 Task: Add Smarty Pants Kids Complete Gummy Multivitamin to the cart.
Action: Mouse moved to (241, 119)
Screenshot: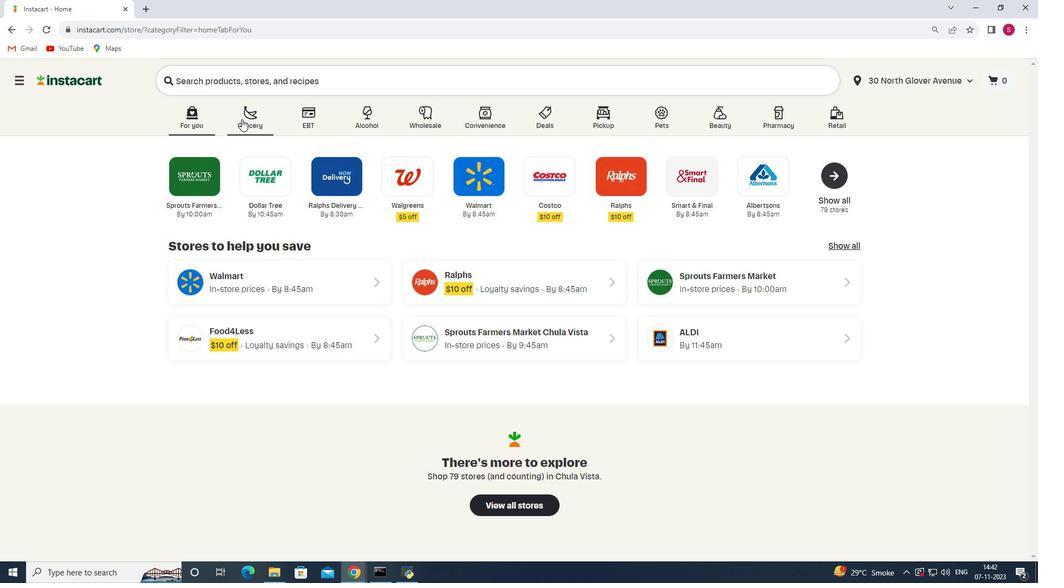 
Action: Mouse pressed left at (241, 119)
Screenshot: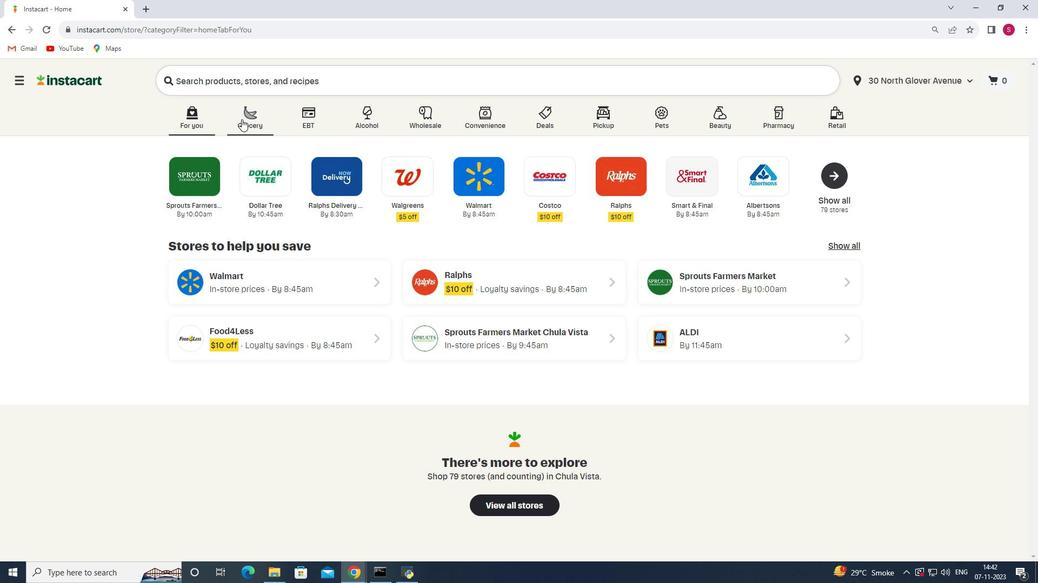 
Action: Mouse moved to (267, 322)
Screenshot: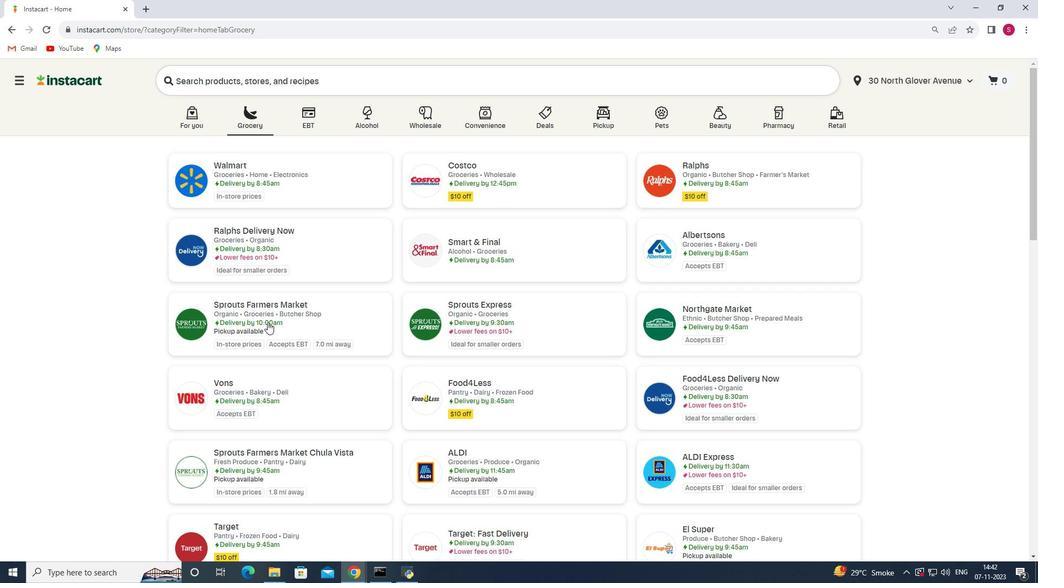 
Action: Mouse pressed left at (267, 322)
Screenshot: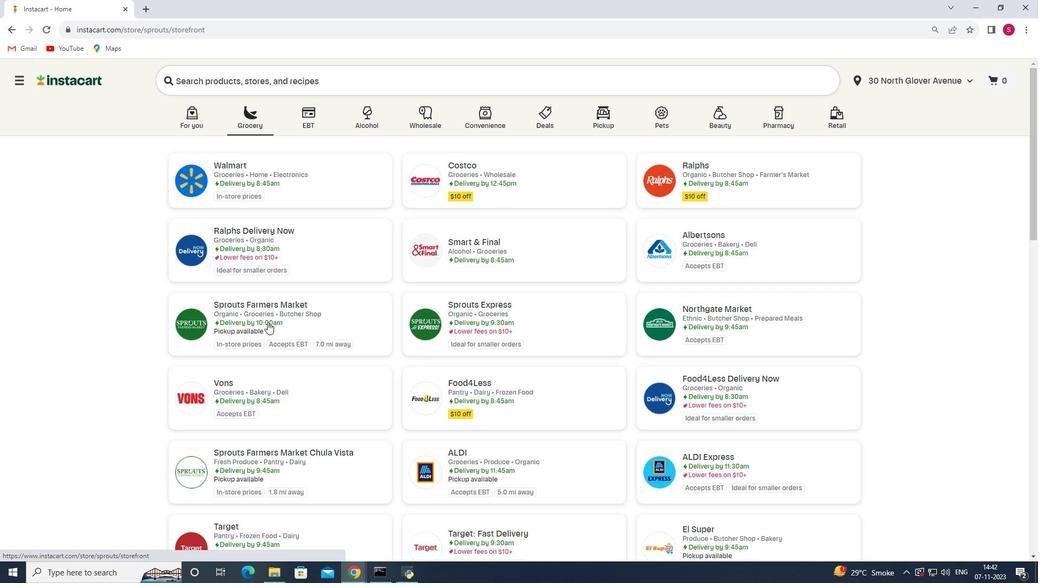
Action: Mouse moved to (42, 328)
Screenshot: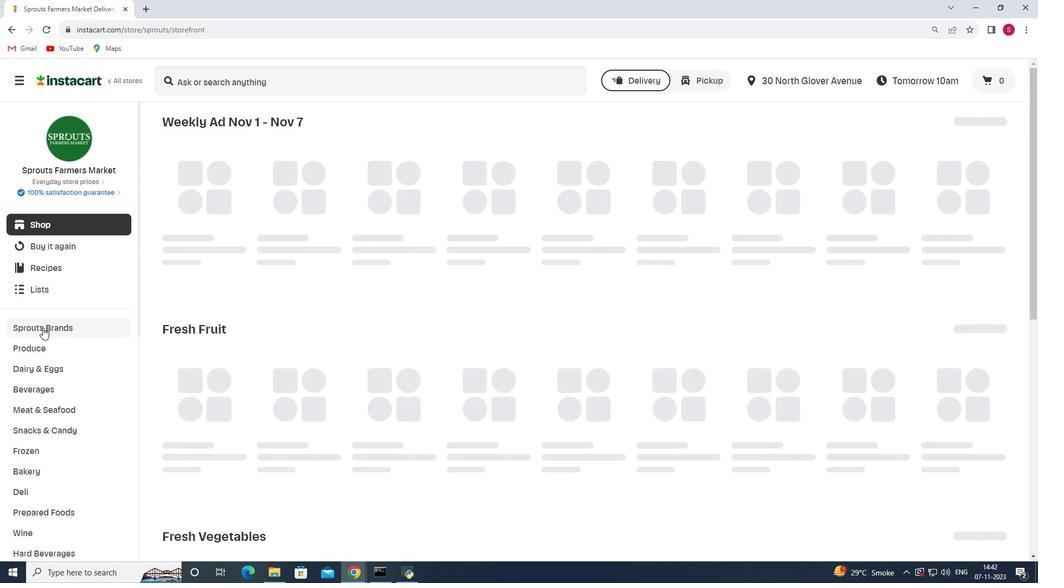 
Action: Mouse scrolled (42, 327) with delta (0, 0)
Screenshot: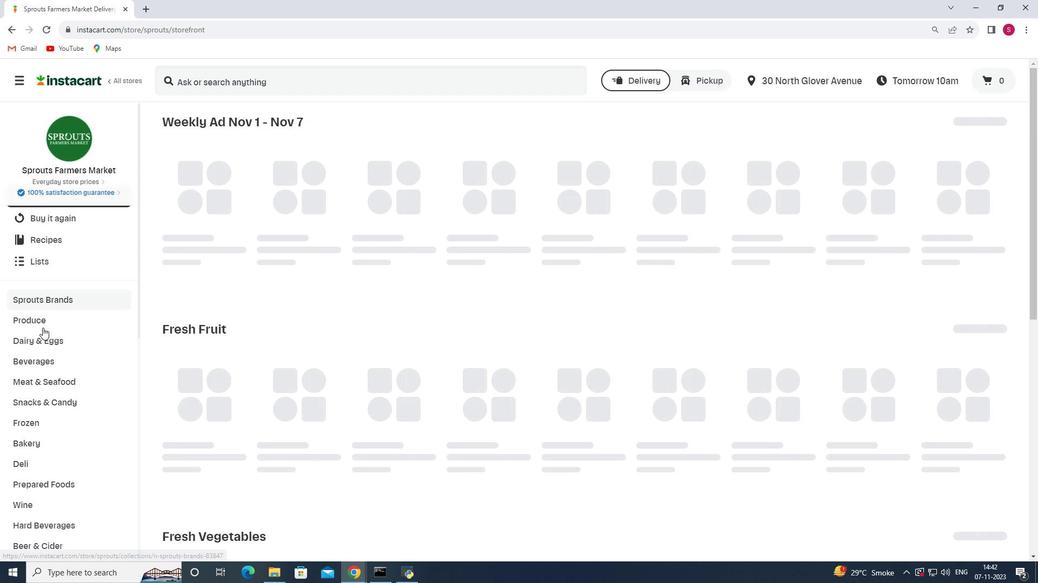
Action: Mouse scrolled (42, 327) with delta (0, 0)
Screenshot: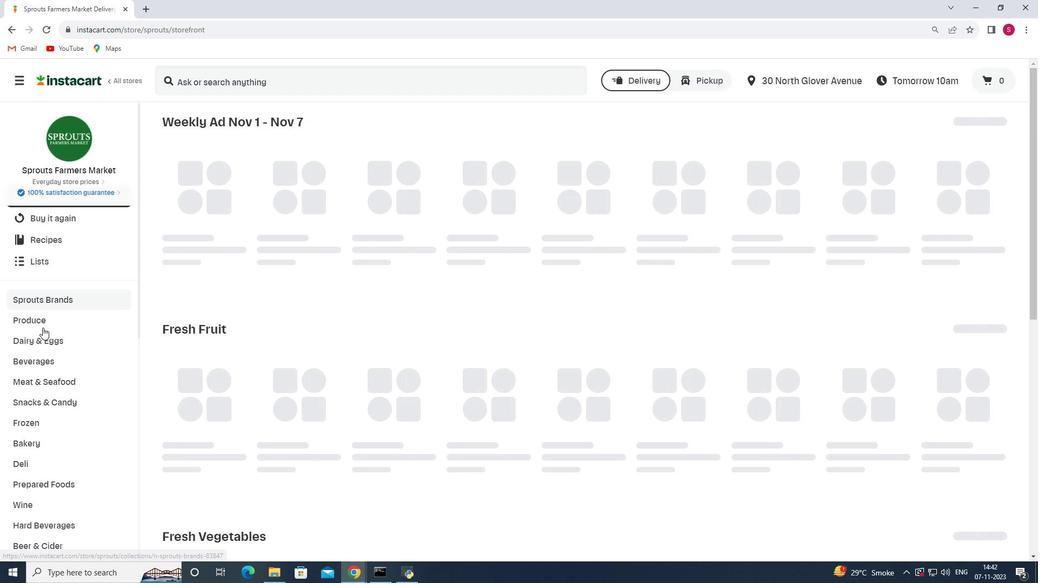 
Action: Mouse scrolled (42, 327) with delta (0, 0)
Screenshot: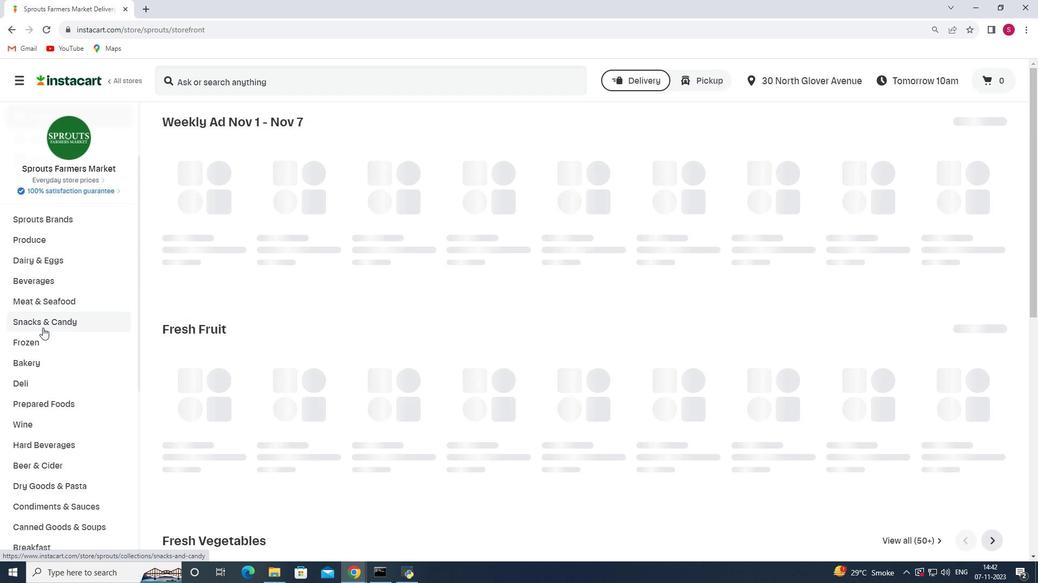 
Action: Mouse scrolled (42, 327) with delta (0, 0)
Screenshot: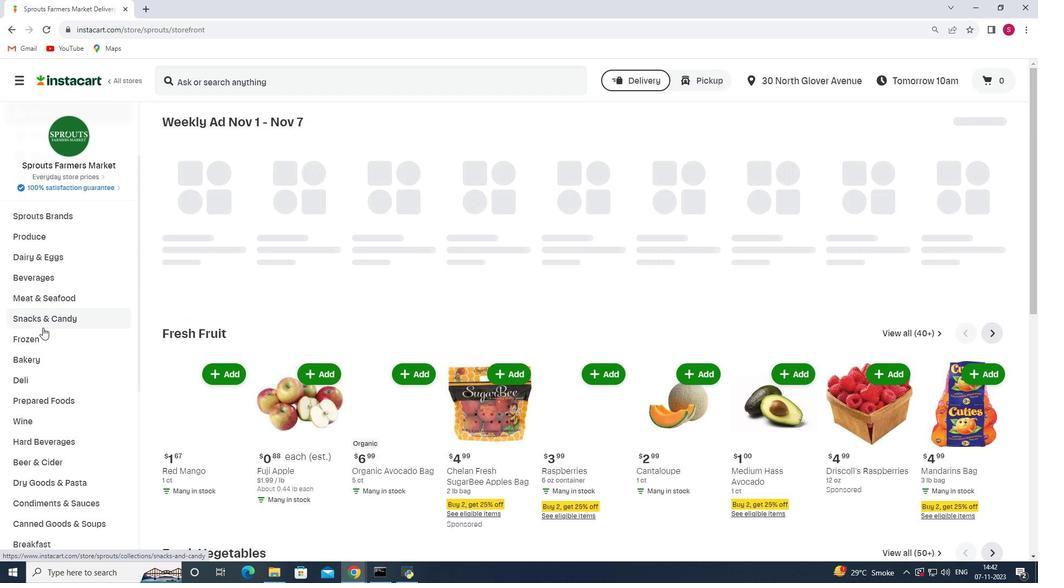 
Action: Mouse scrolled (42, 327) with delta (0, 0)
Screenshot: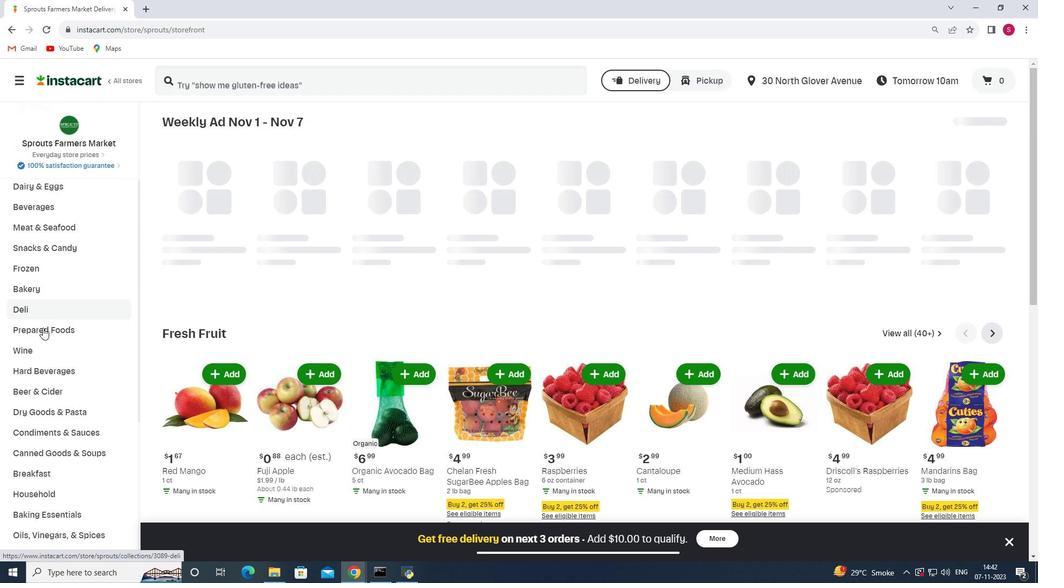 
Action: Mouse scrolled (42, 327) with delta (0, 0)
Screenshot: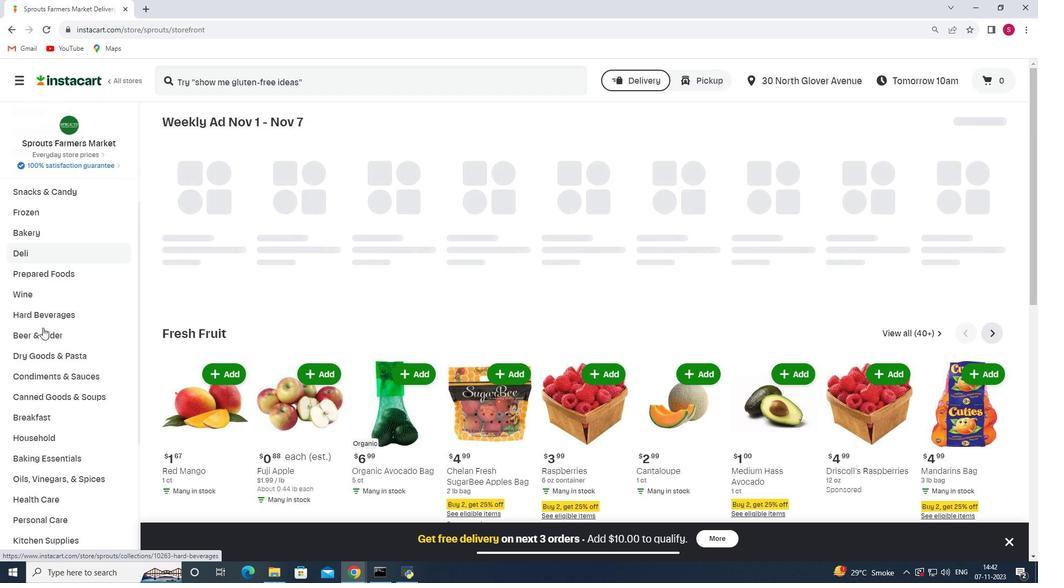 
Action: Mouse scrolled (42, 327) with delta (0, 0)
Screenshot: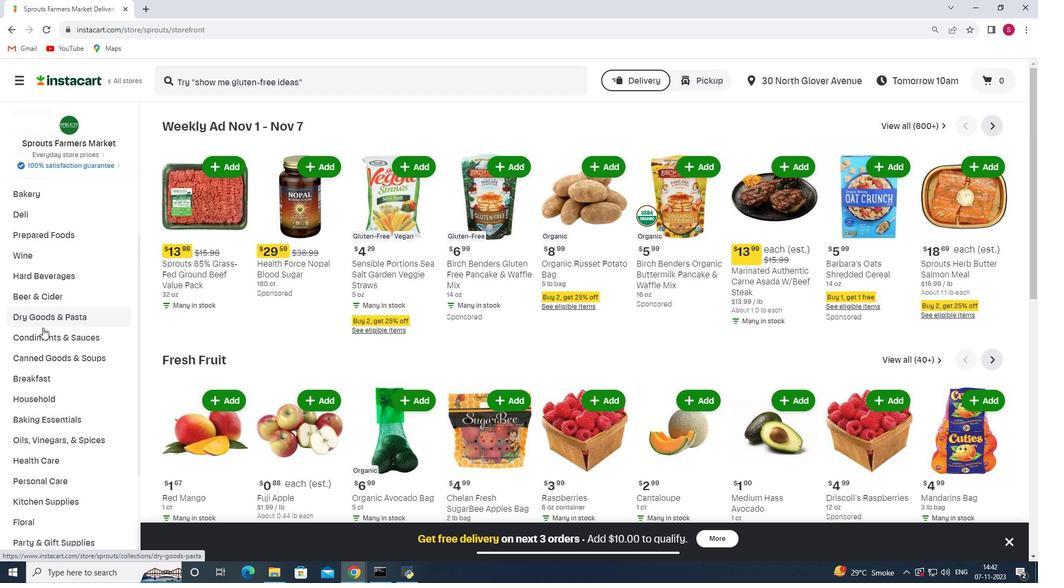 
Action: Mouse scrolled (42, 327) with delta (0, 0)
Screenshot: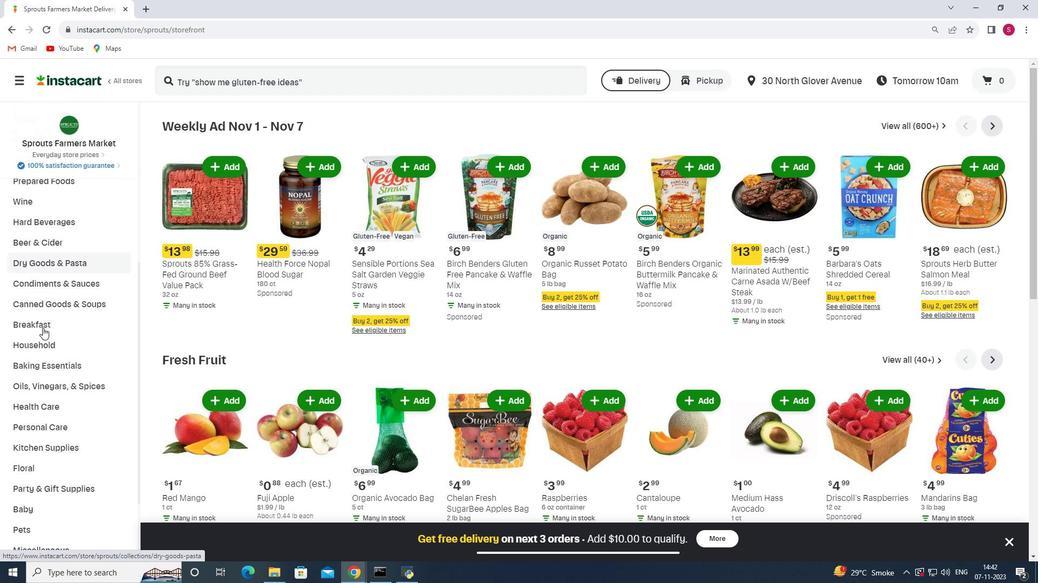 
Action: Mouse moved to (46, 354)
Screenshot: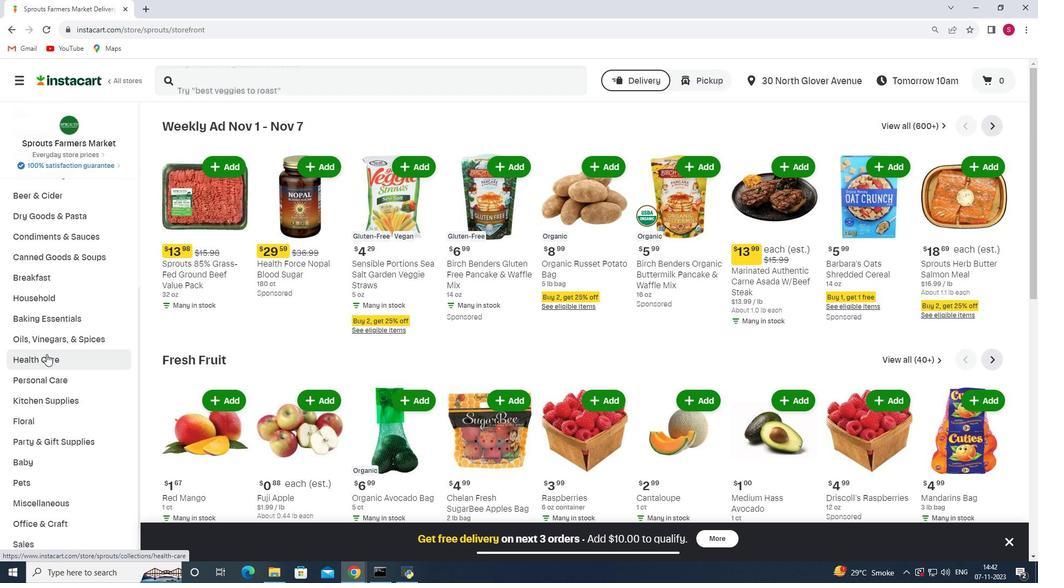 
Action: Mouse pressed left at (46, 354)
Screenshot: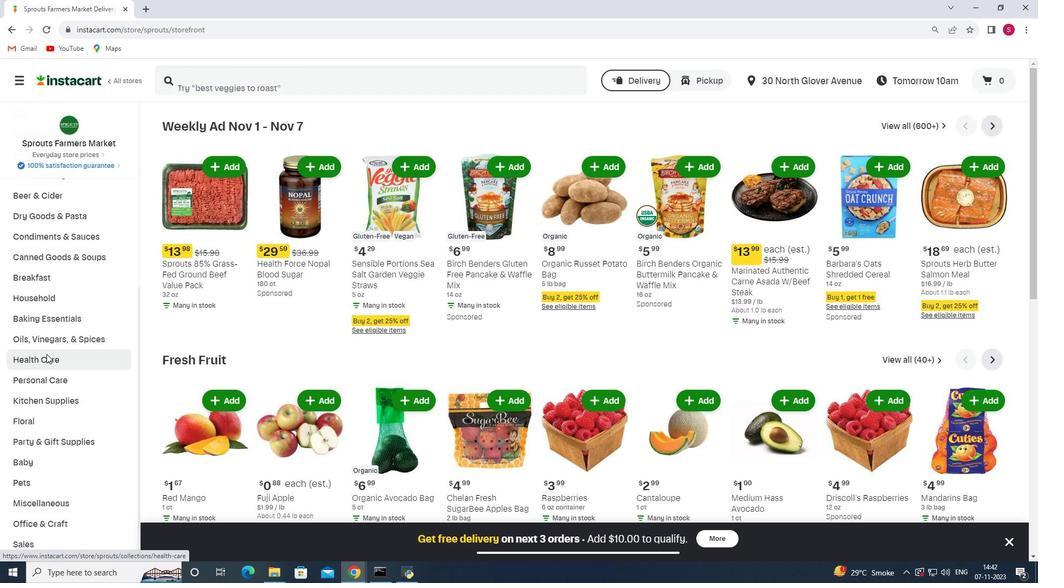 
Action: Mouse moved to (357, 155)
Screenshot: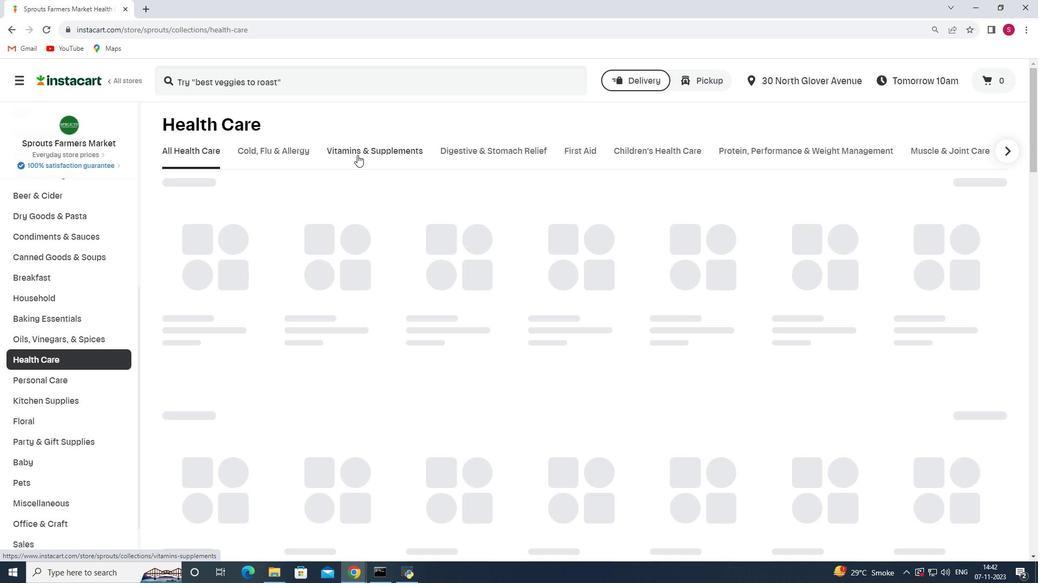 
Action: Mouse pressed left at (357, 155)
Screenshot: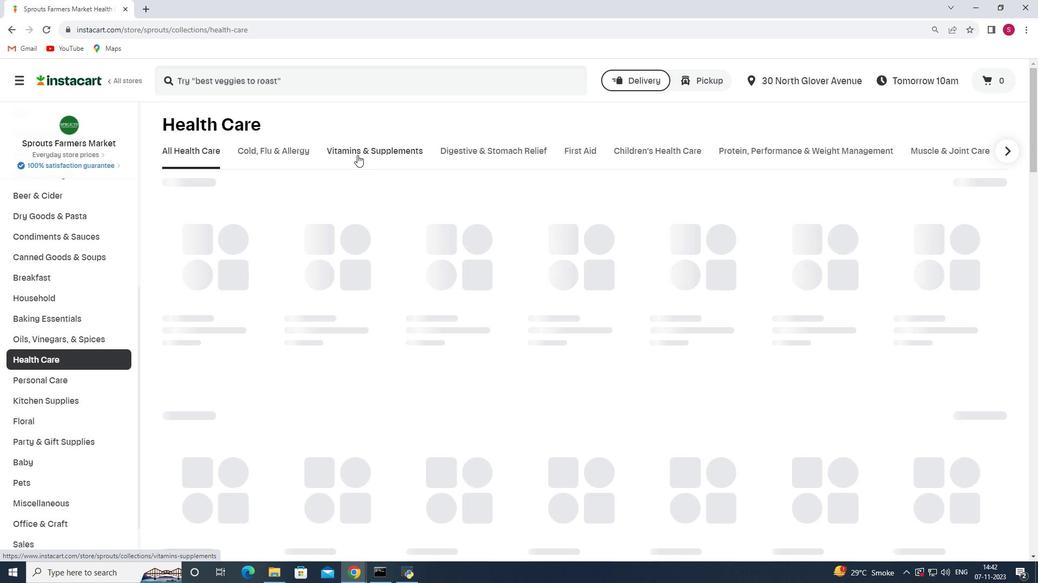 
Action: Mouse moved to (616, 185)
Screenshot: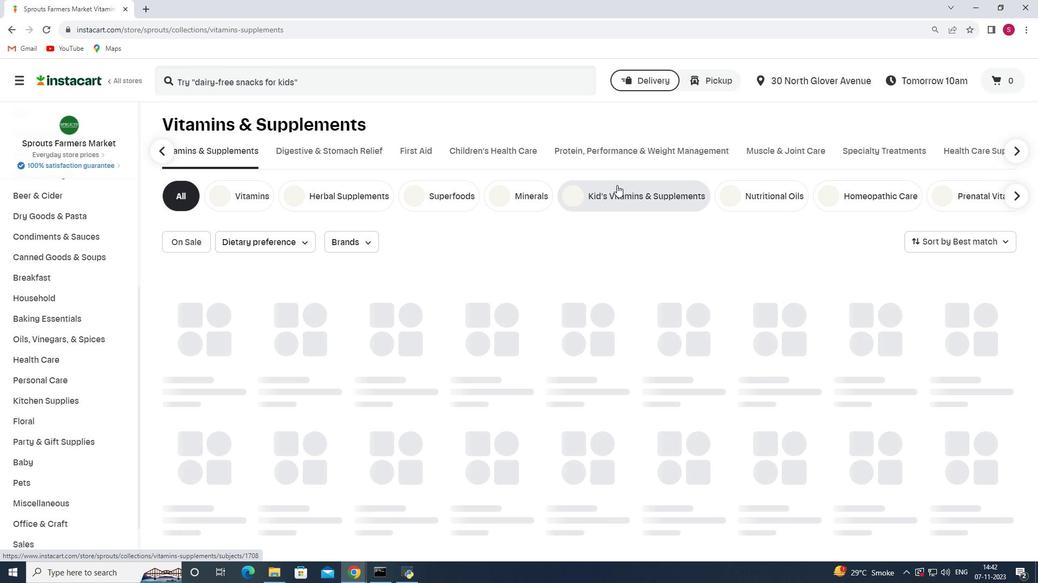 
Action: Mouse pressed left at (616, 185)
Screenshot: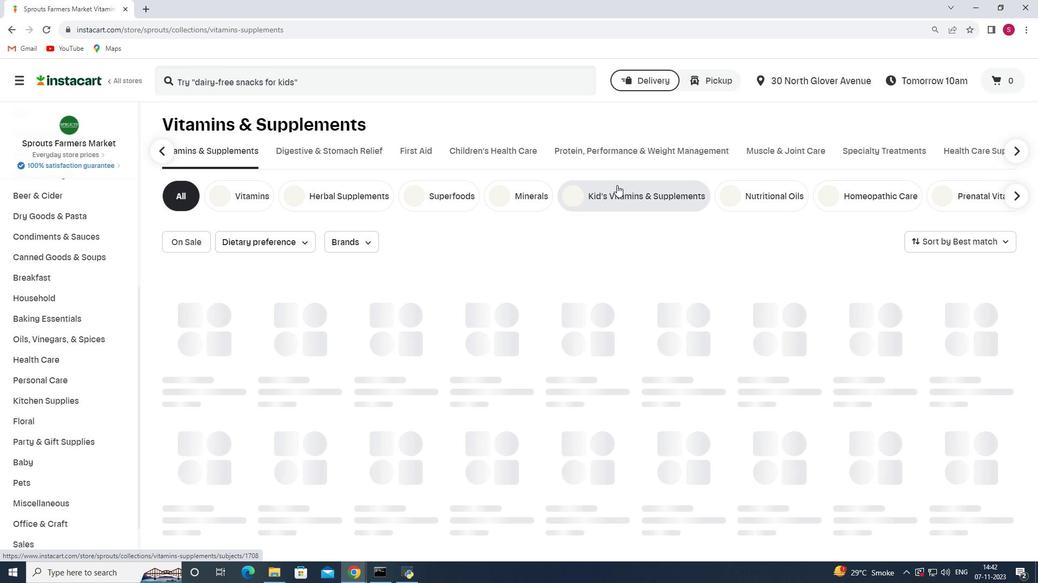 
Action: Mouse moved to (351, 78)
Screenshot: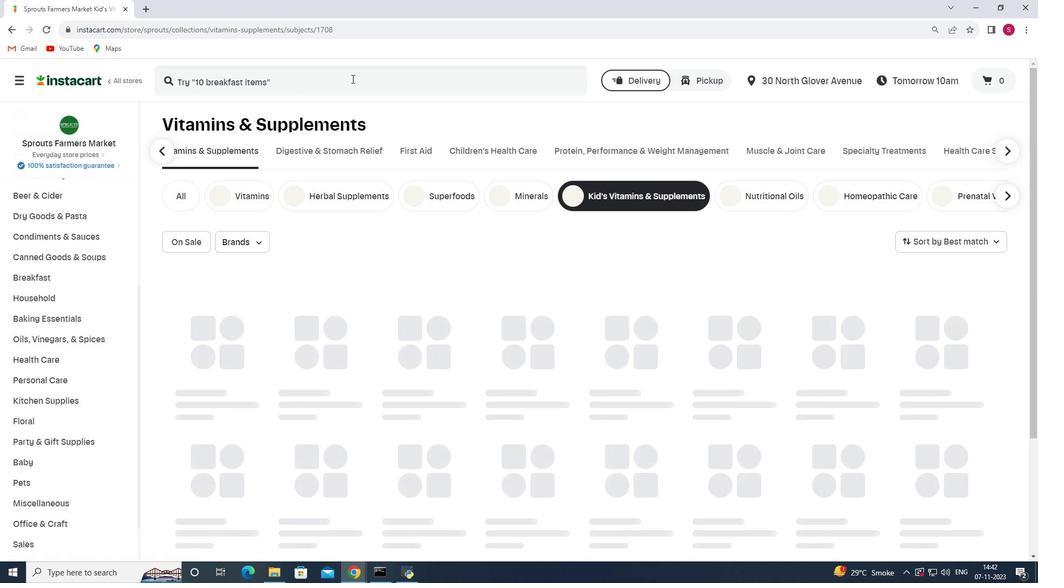 
Action: Mouse pressed left at (351, 78)
Screenshot: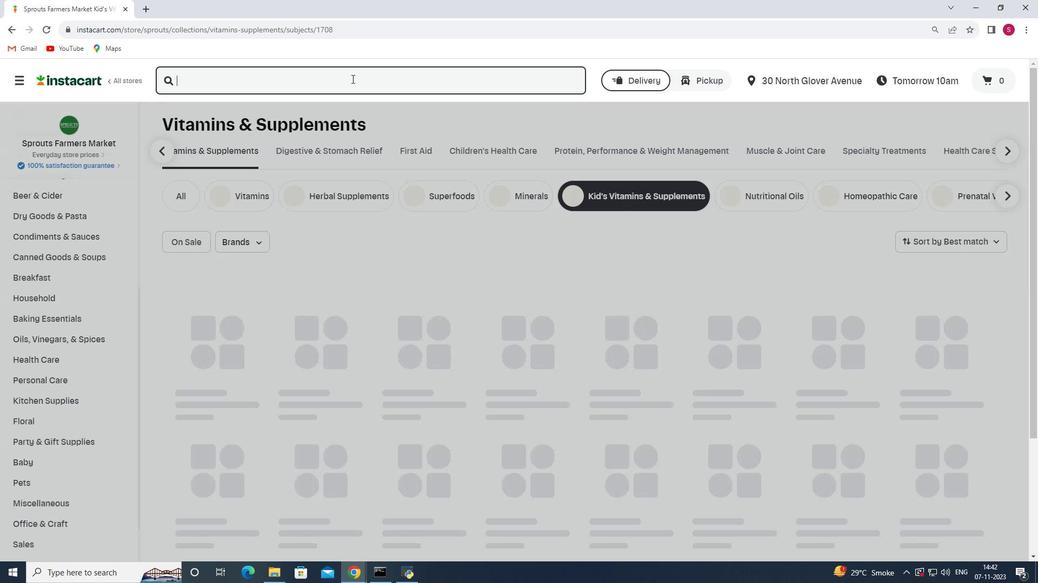 
Action: Mouse moved to (351, 78)
Screenshot: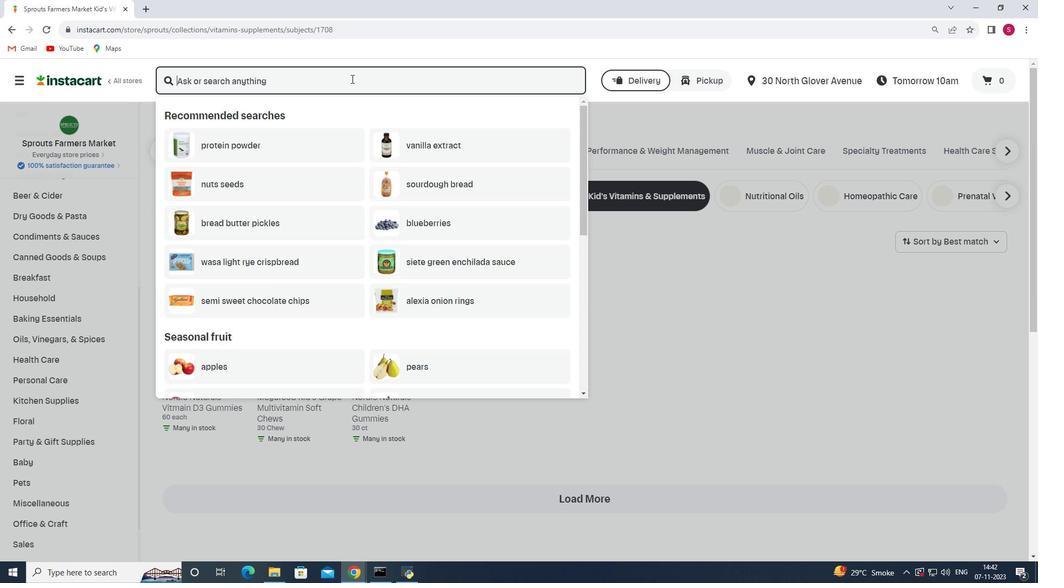 
Action: Key pressed <Key.shift>Smarty<Key.space><Key.shift>Pants<Key.space><Key.shift>Kids<Key.space><Key.shift>Complete<Key.space><Key.shift>Gummy<Key.space><Key.shift>Multivitamin<Key.enter>
Screenshot: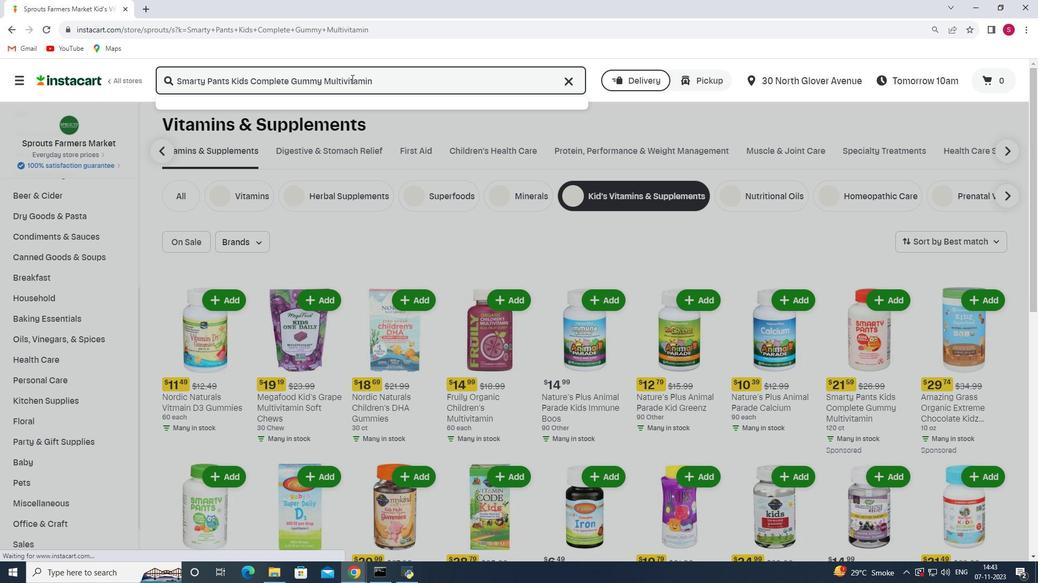 
Action: Mouse moved to (606, 189)
Screenshot: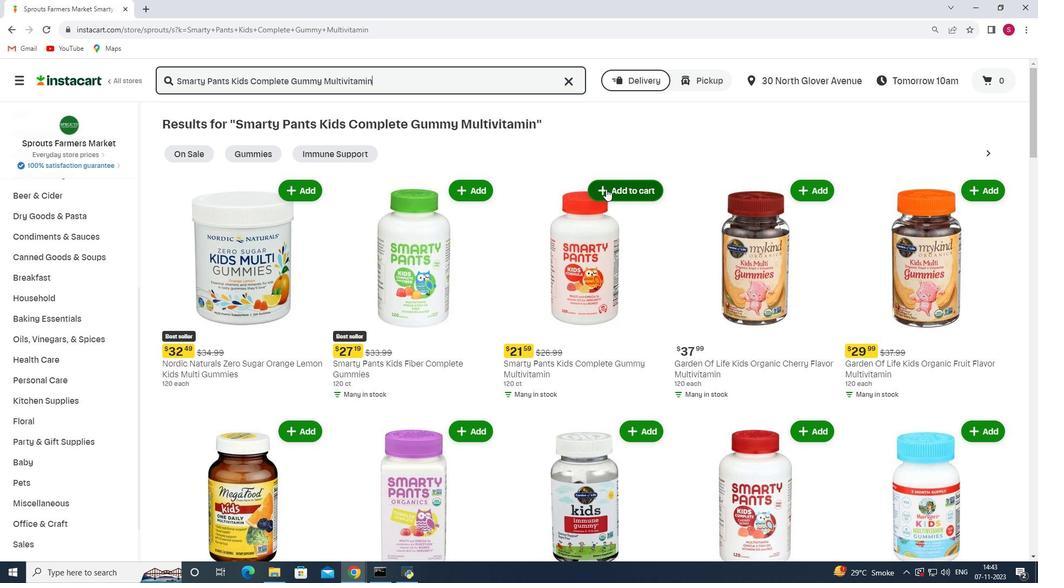 
Action: Mouse pressed left at (606, 189)
Screenshot: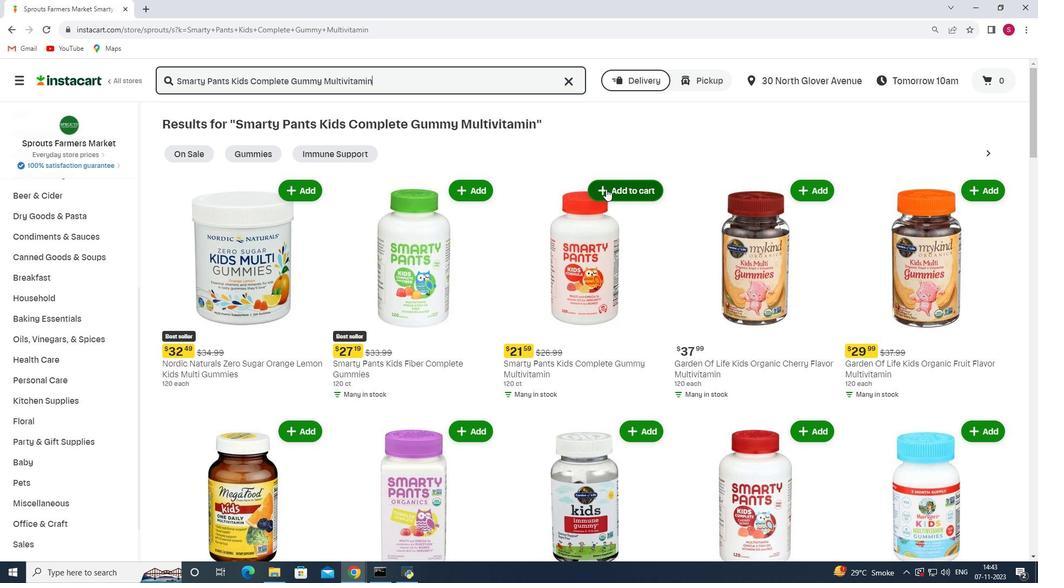 
Action: Mouse moved to (521, 191)
Screenshot: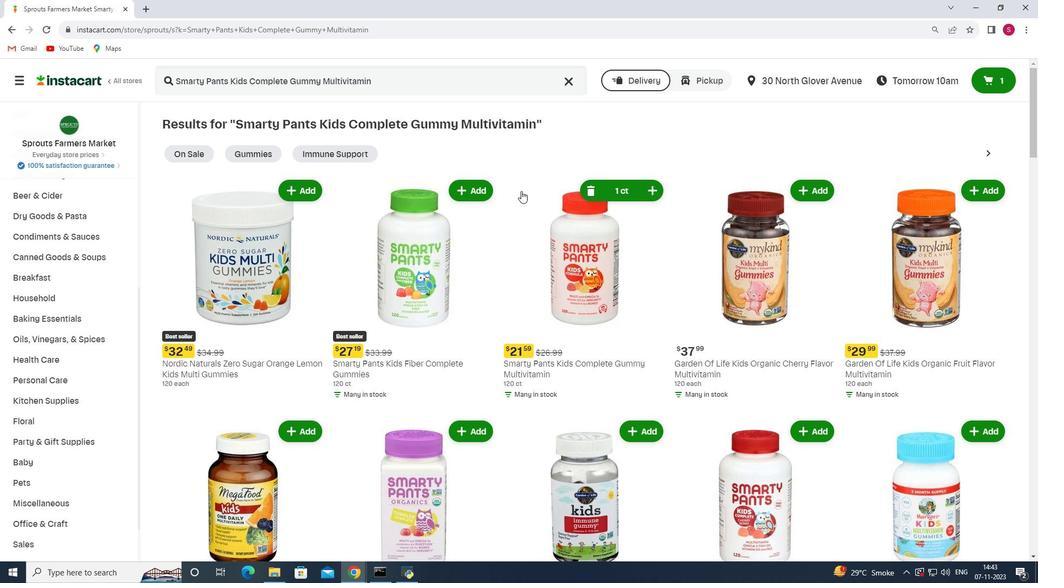 
